 Task: Add Ani Tiaa.
Action: Mouse moved to (633, 90)
Screenshot: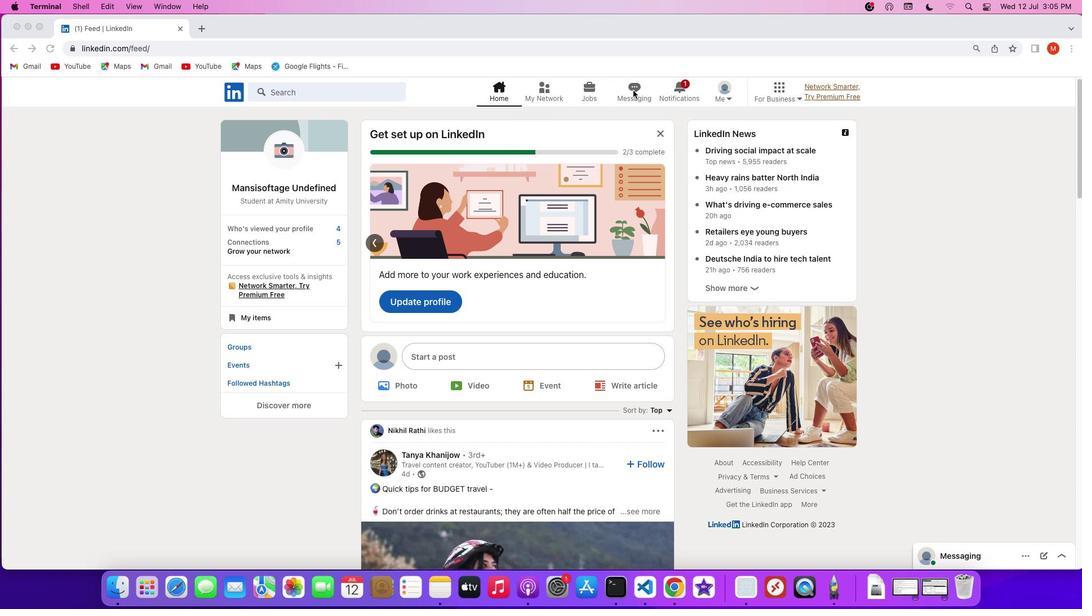 
Action: Mouse pressed left at (633, 90)
Screenshot: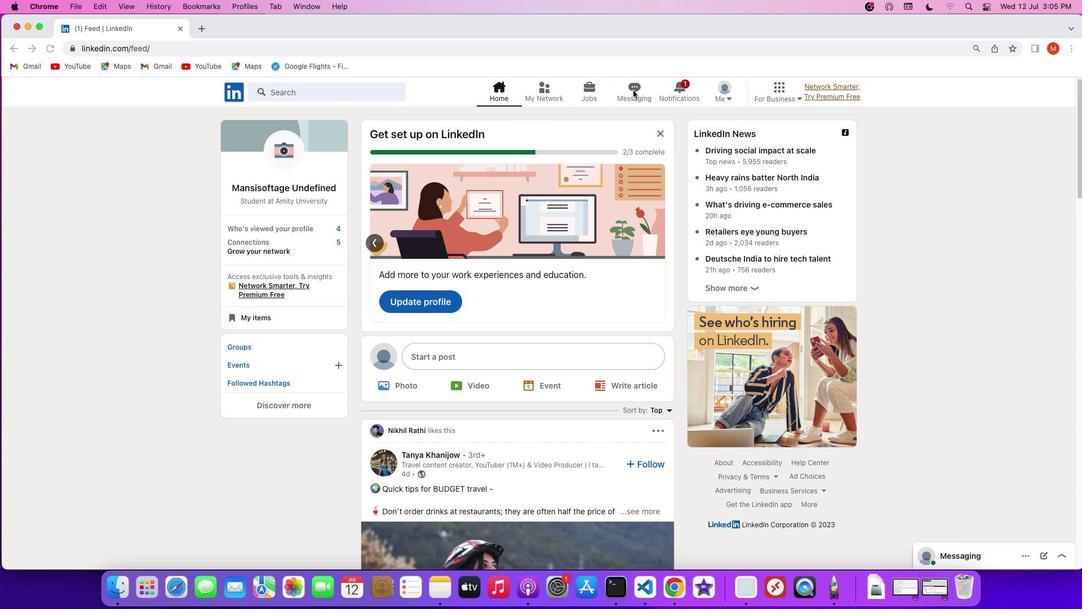 
Action: Mouse pressed left at (633, 90)
Screenshot: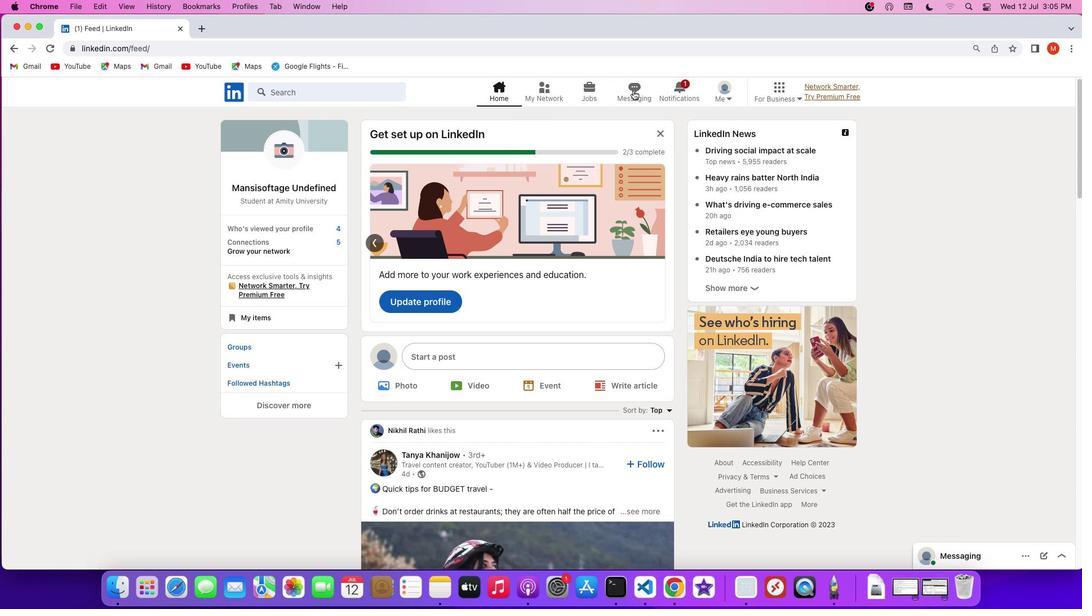 
Action: Mouse moved to (386, 134)
Screenshot: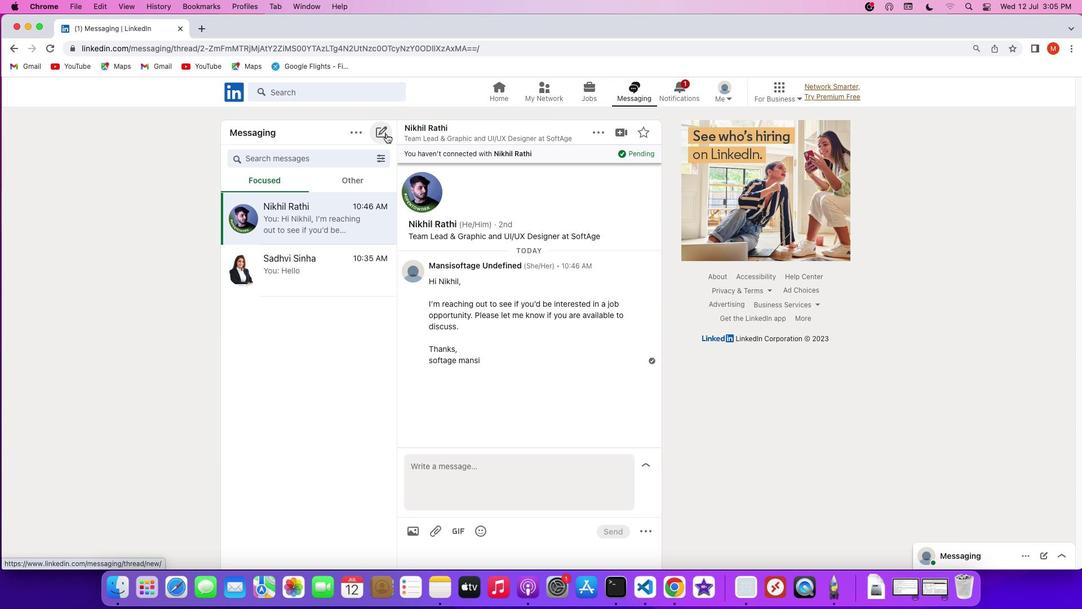 
Action: Mouse pressed left at (386, 134)
Screenshot: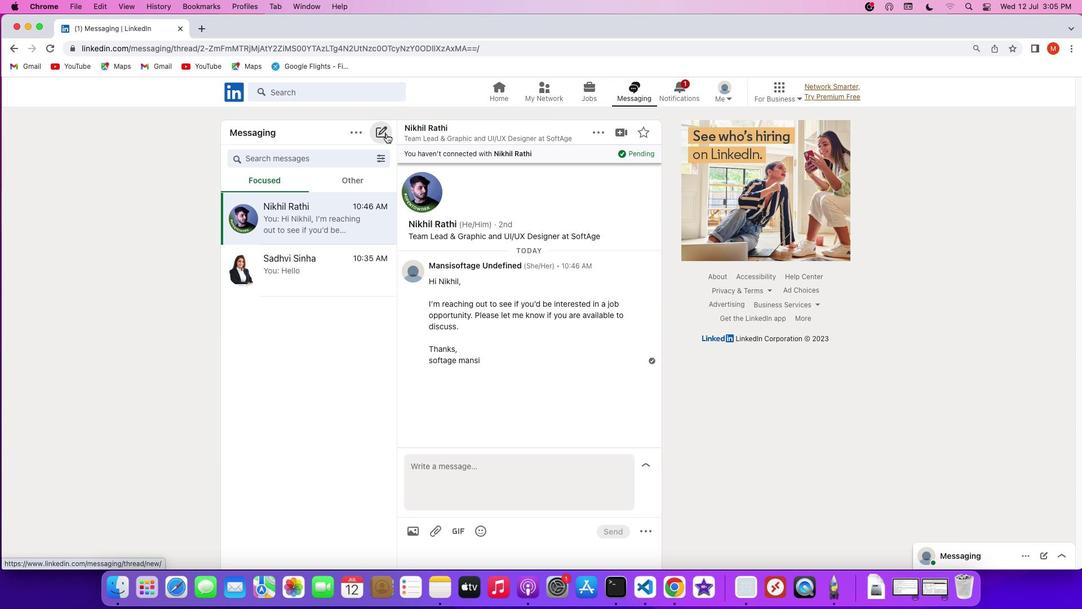 
Action: Mouse moved to (433, 153)
Screenshot: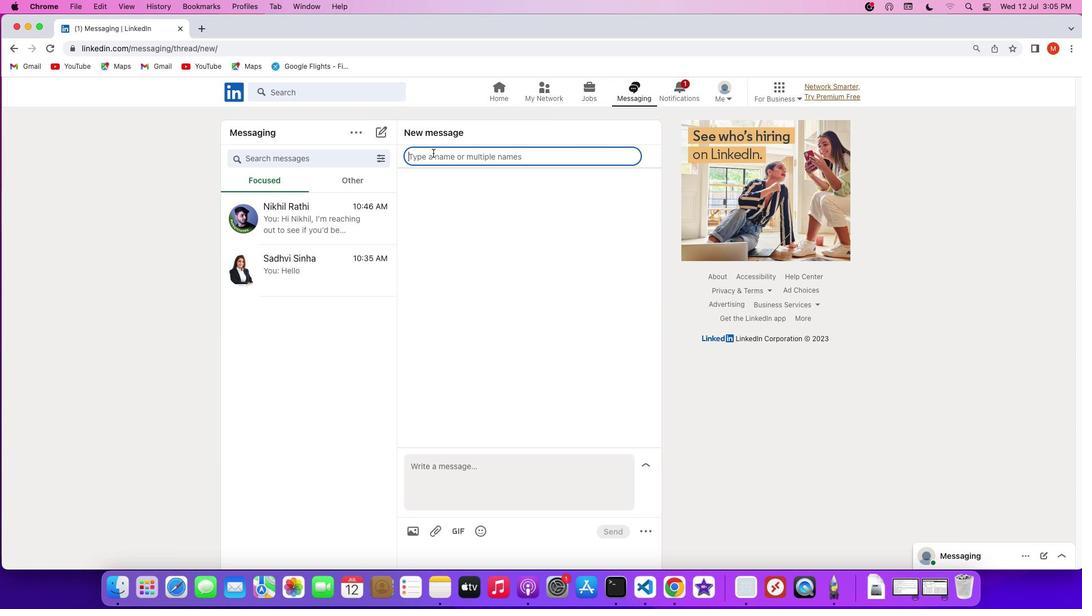 
Action: Mouse pressed left at (433, 153)
Screenshot: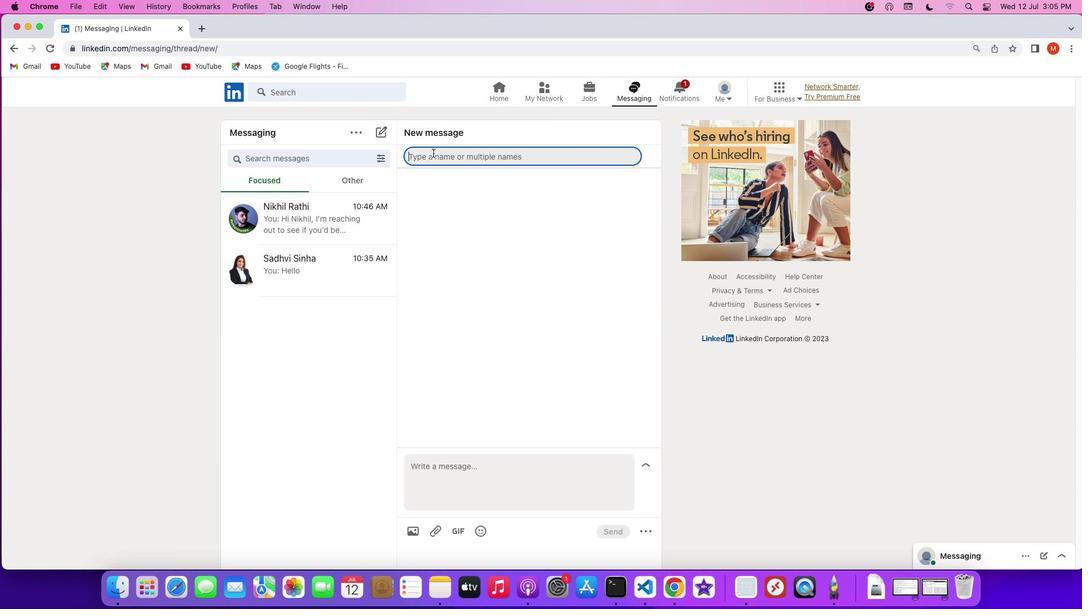 
Action: Mouse moved to (433, 153)
Screenshot: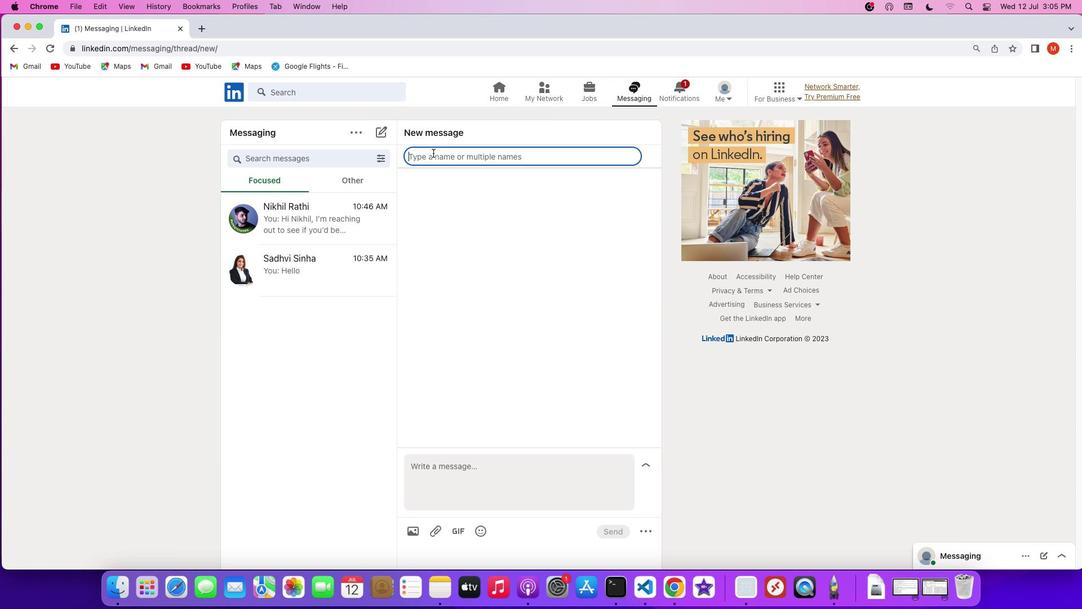 
Action: Key pressed 'h''i''t''e''s''h'Key.space'g''u''l''a''t''i'
Screenshot: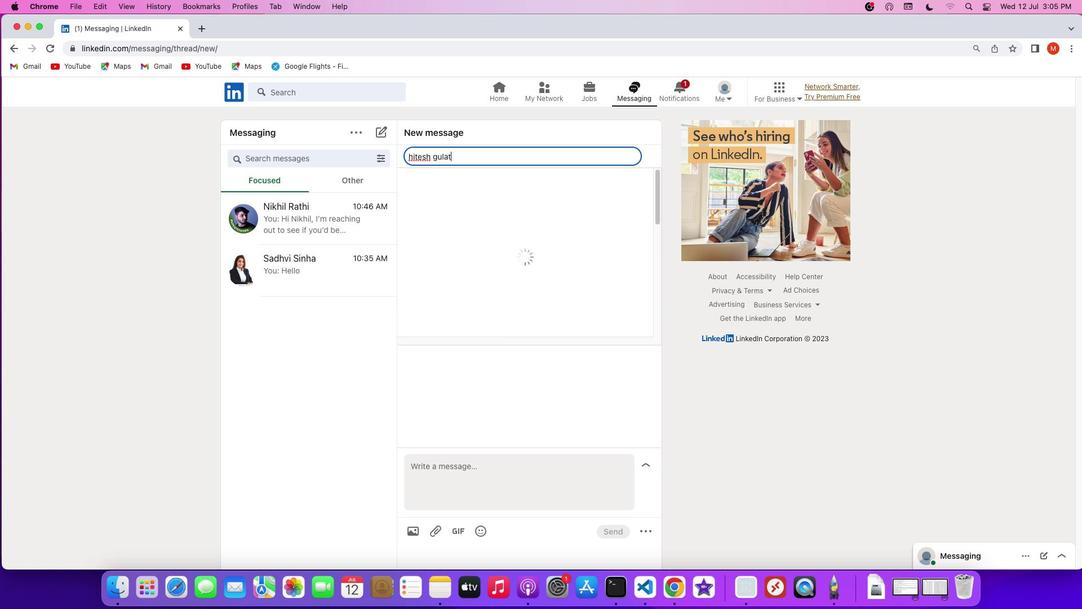 
Action: Mouse moved to (439, 179)
Screenshot: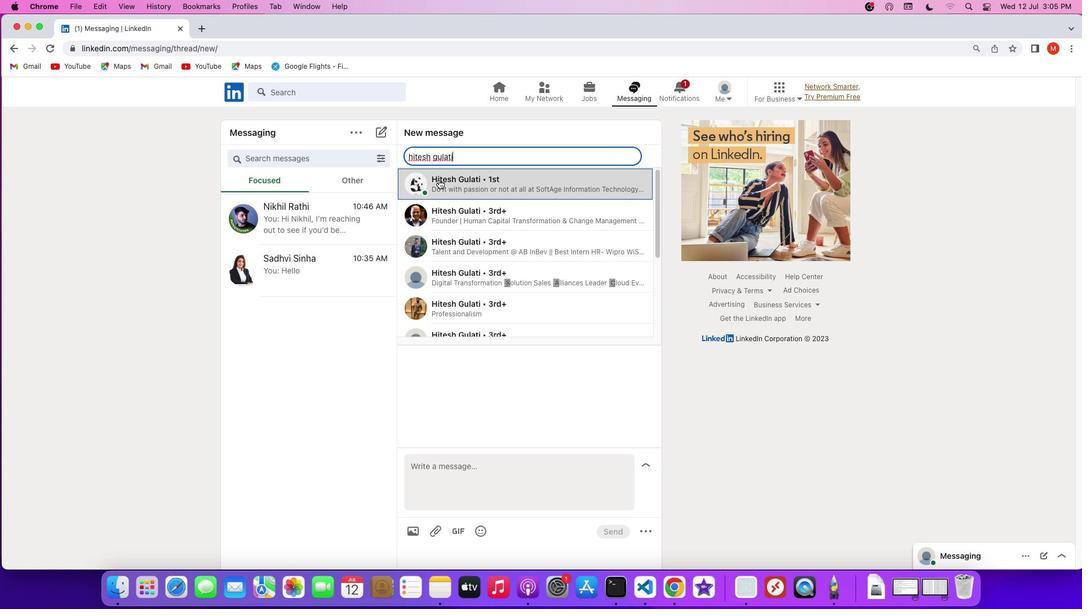 
Action: Mouse pressed left at (439, 179)
Screenshot: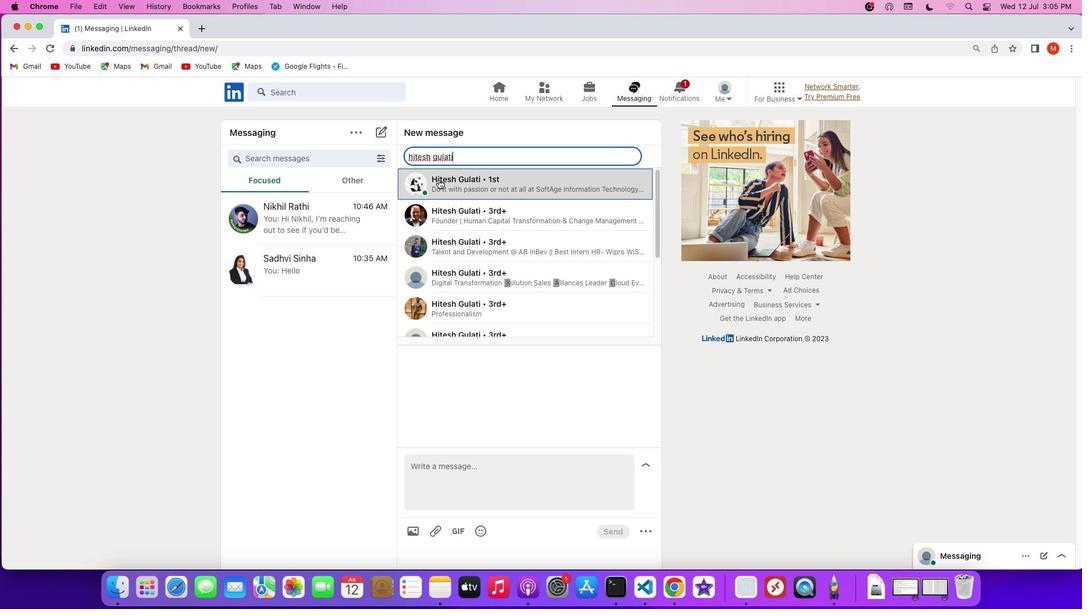 
Action: Mouse moved to (650, 156)
Screenshot: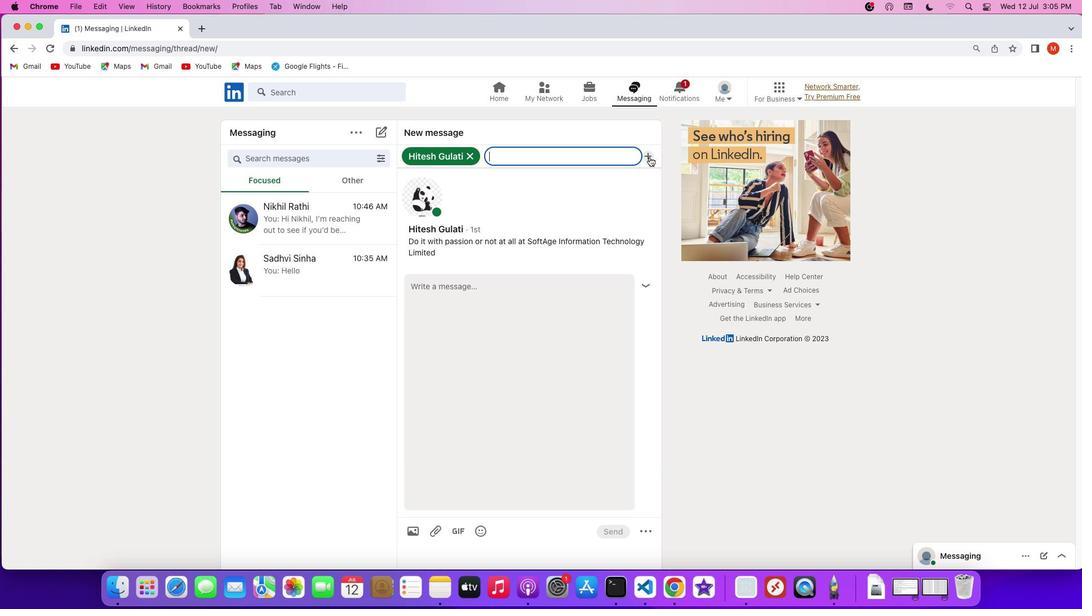 
Action: Mouse pressed left at (650, 156)
Screenshot: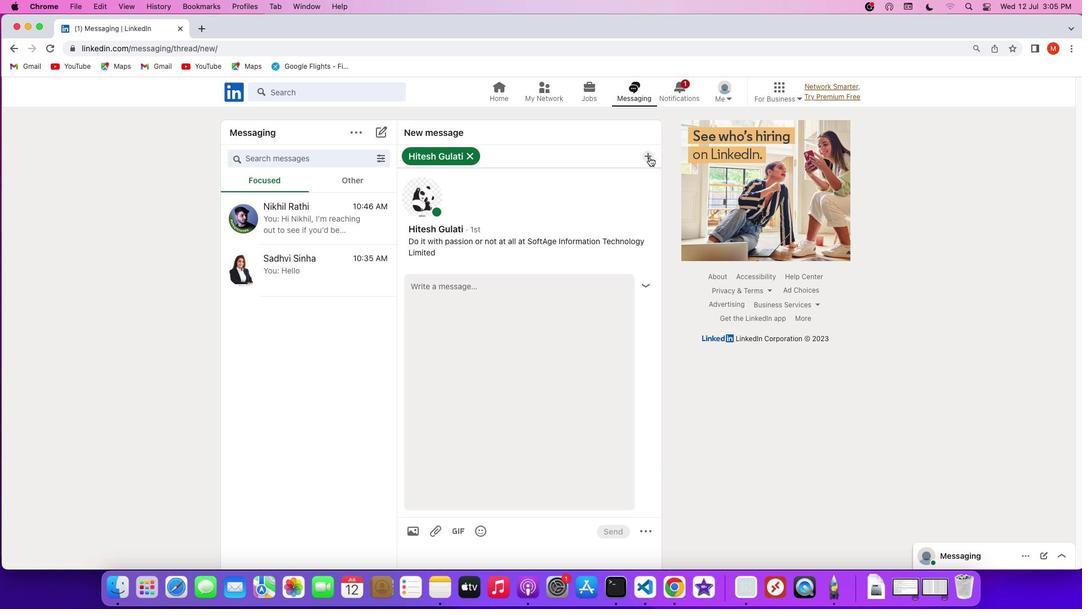 
Action: Mouse moved to (571, 153)
Screenshot: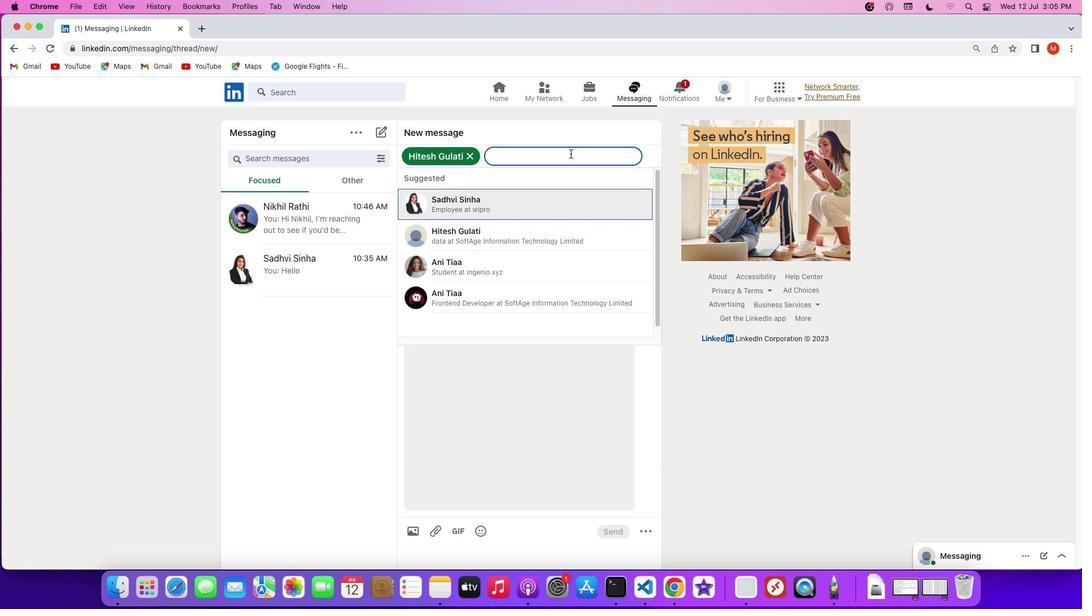 
Action: Mouse pressed left at (571, 153)
Screenshot: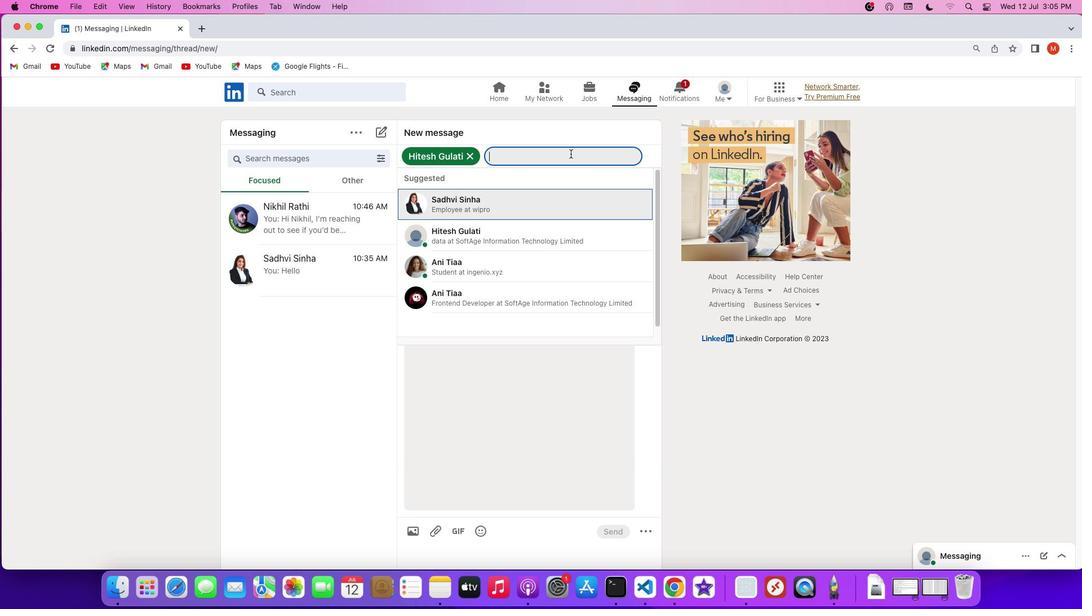 
Action: Key pressed Key.shift'A''n''i'Key.shift'T''i''a''a'
Screenshot: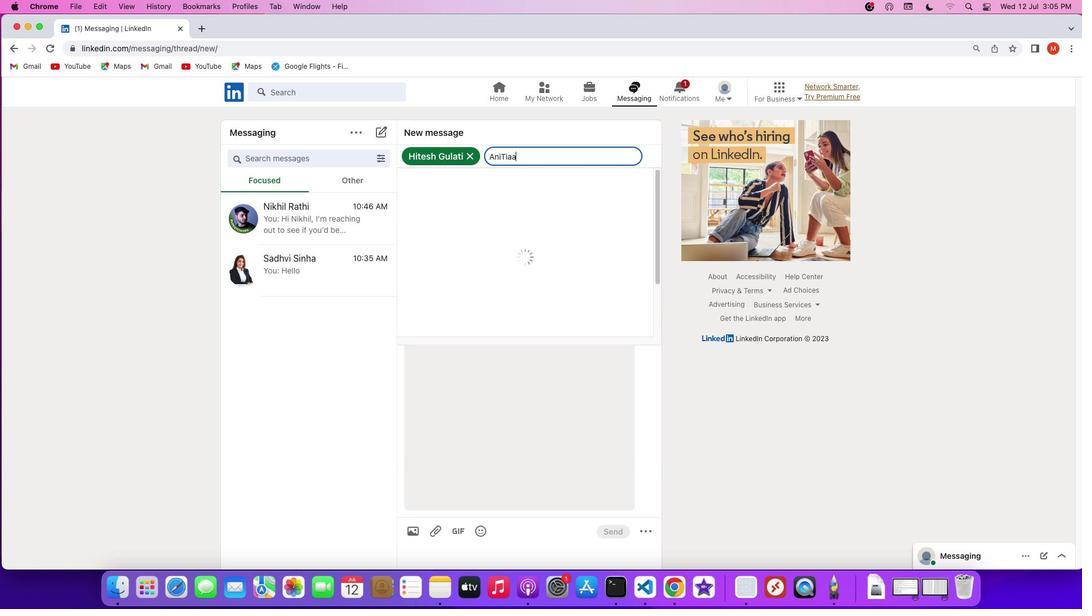 
Action: Mouse moved to (569, 178)
Screenshot: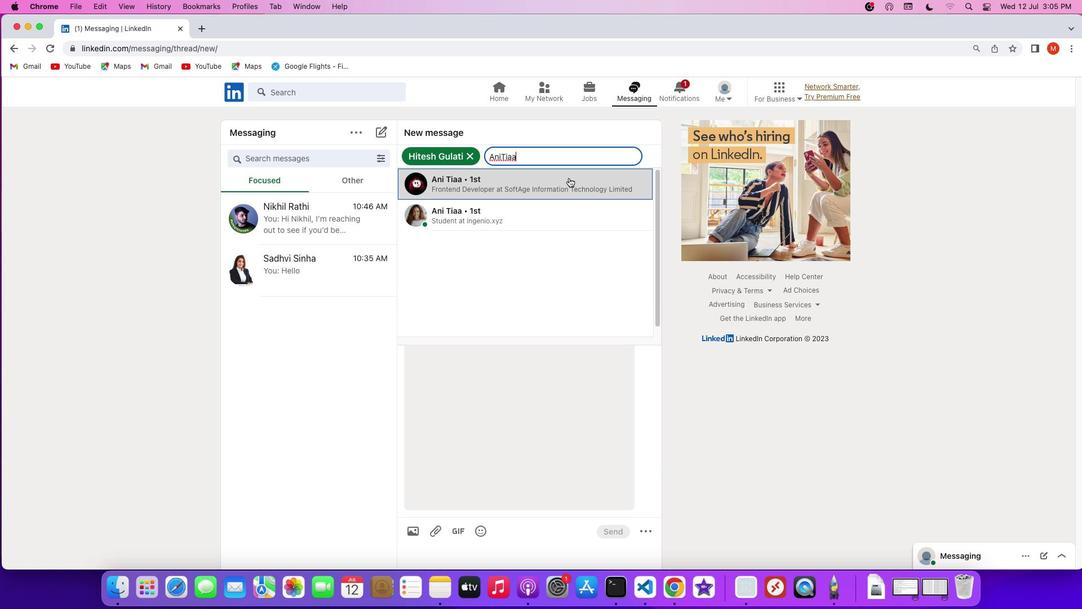 
Action: Mouse pressed left at (569, 178)
Screenshot: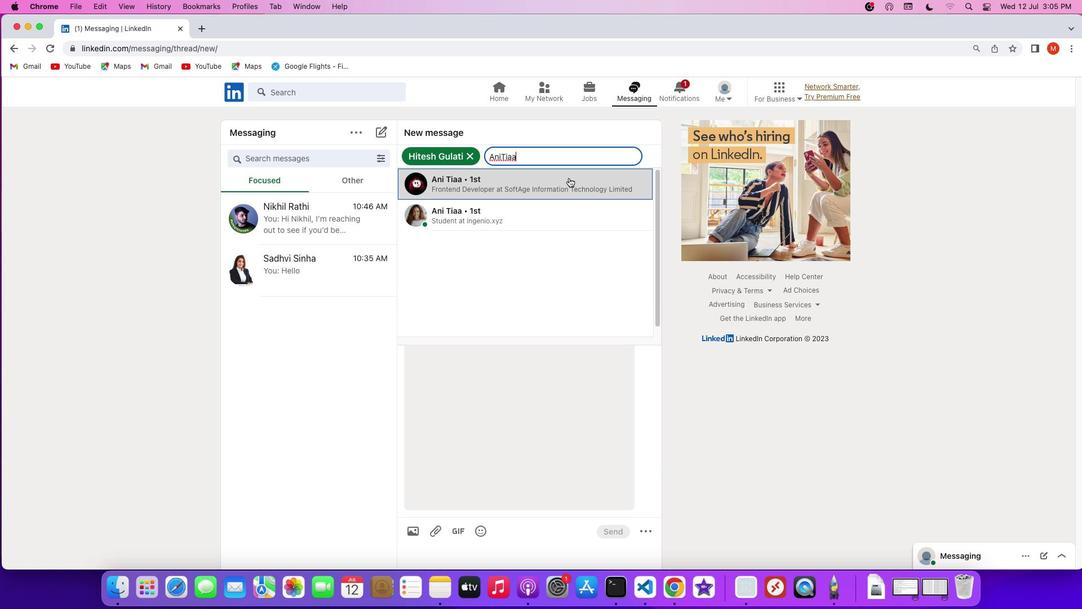 
